 Task: Filter press by investor news.
Action: Mouse moved to (948, 177)
Screenshot: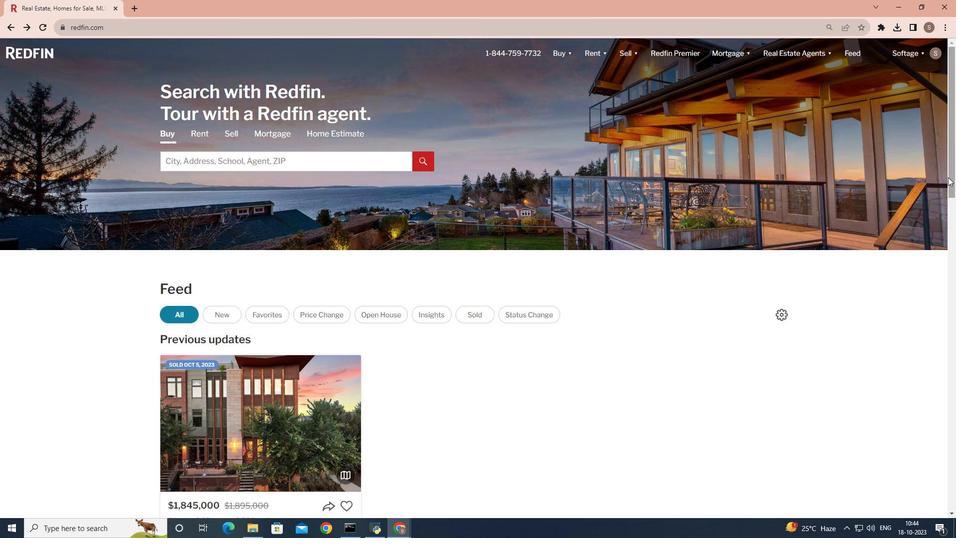 
Action: Mouse pressed left at (948, 177)
Screenshot: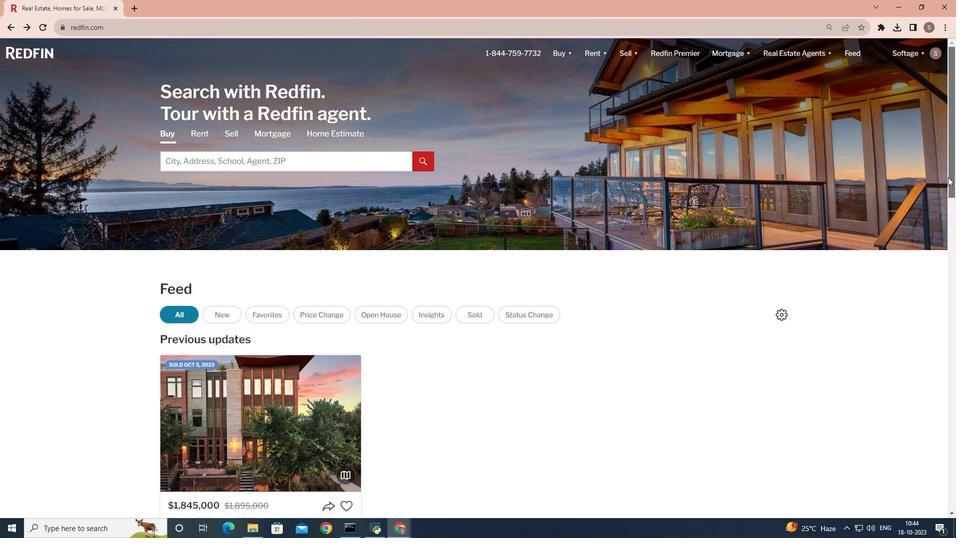 
Action: Mouse moved to (278, 398)
Screenshot: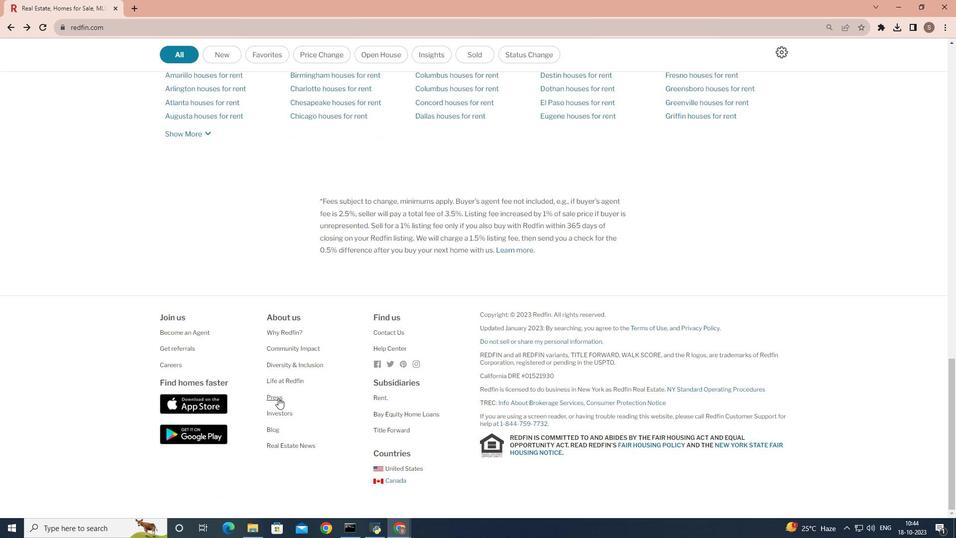 
Action: Mouse pressed left at (278, 398)
Screenshot: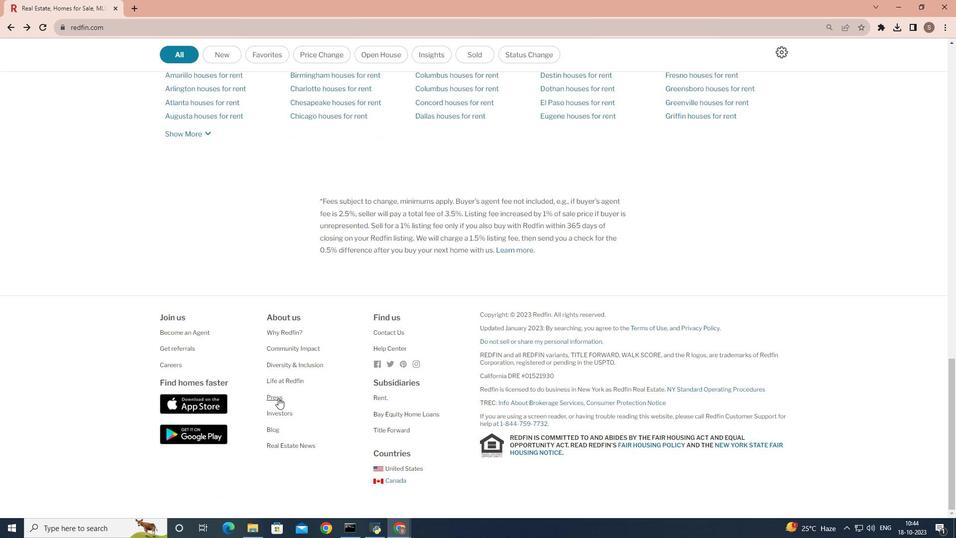 
Action: Mouse moved to (450, 440)
Screenshot: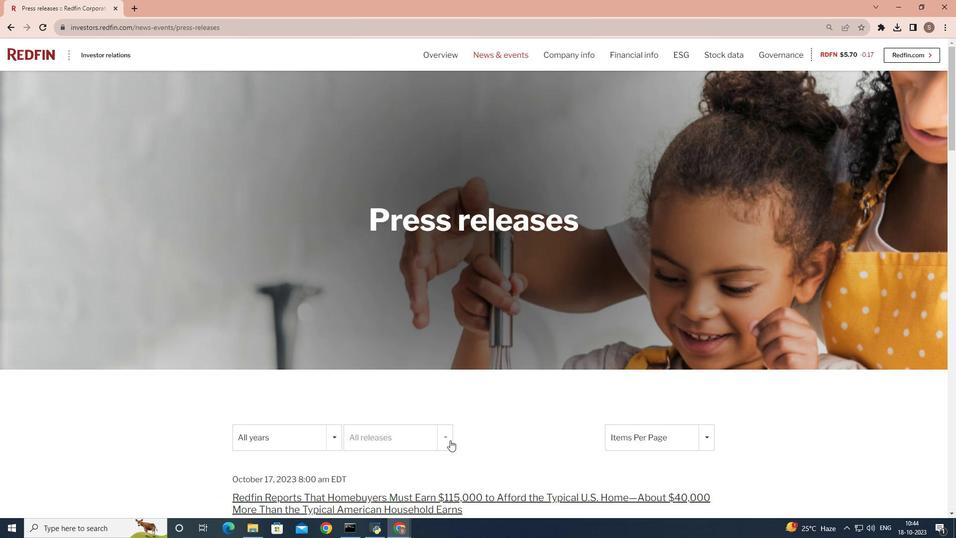 
Action: Mouse pressed left at (450, 440)
Screenshot: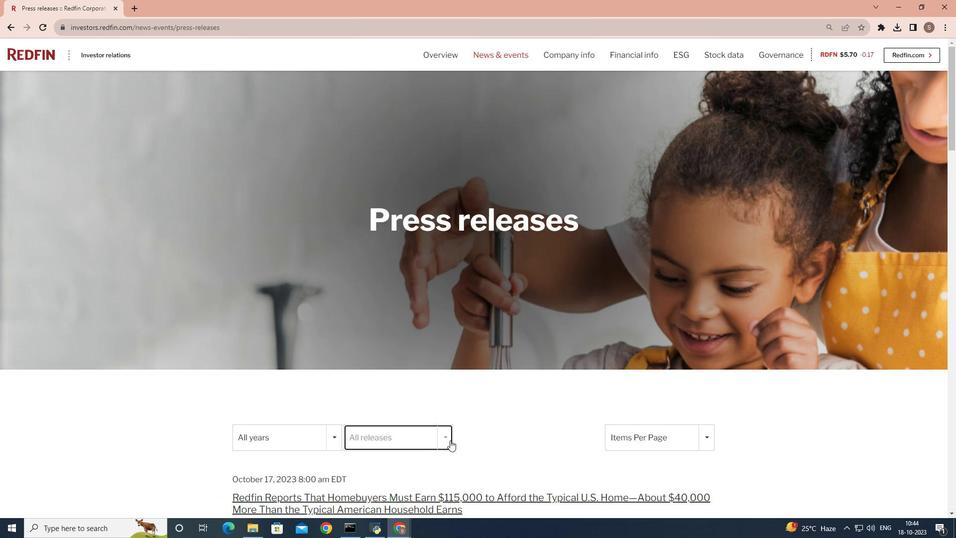 
Action: Mouse moved to (427, 413)
Screenshot: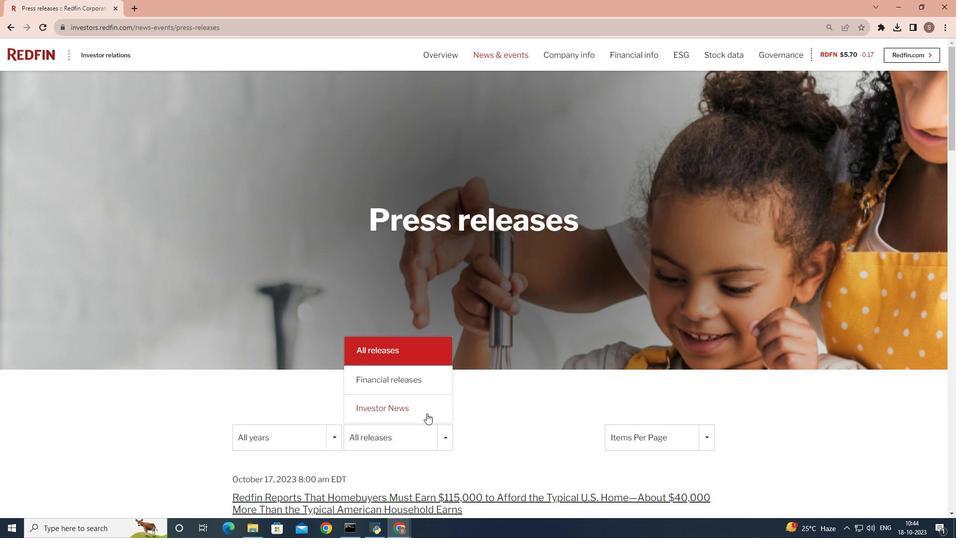 
Action: Mouse pressed left at (427, 413)
Screenshot: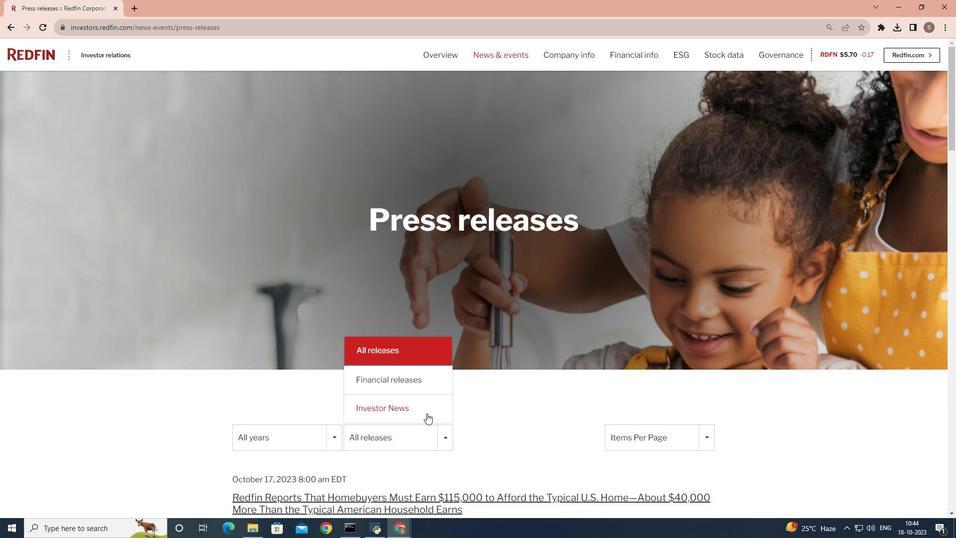 
